 Task: Use the formula "LOGNORMDIST" in spreadsheet "Project portfolio".
Action: Mouse pressed left at (218, 316)
Screenshot: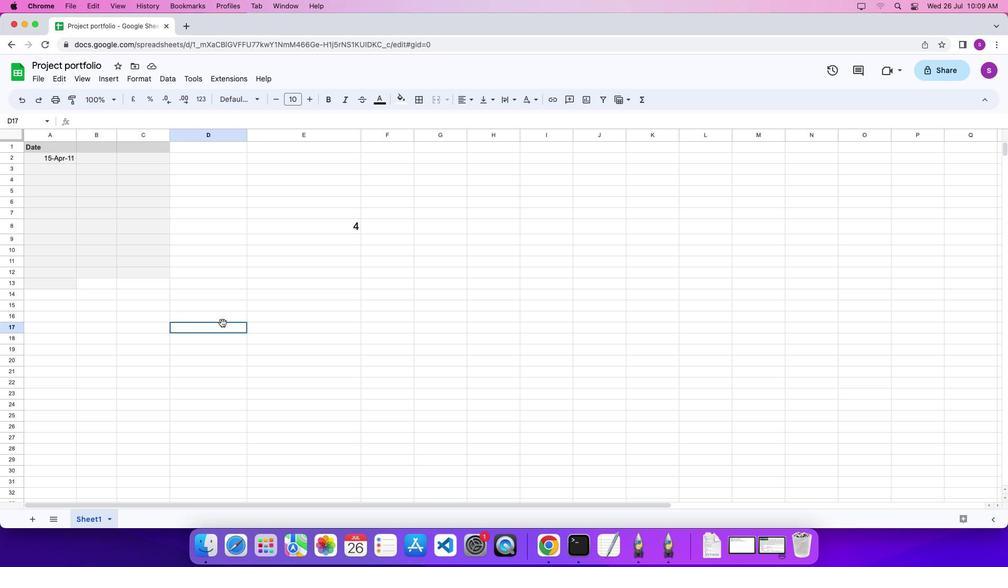 
Action: Key pressed '='
Screenshot: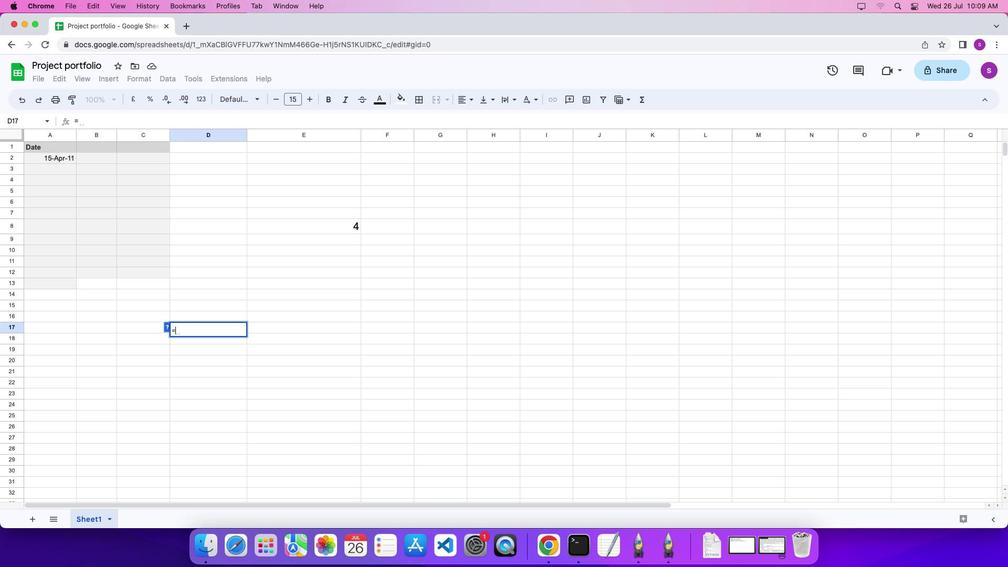 
Action: Mouse moved to (658, 204)
Screenshot: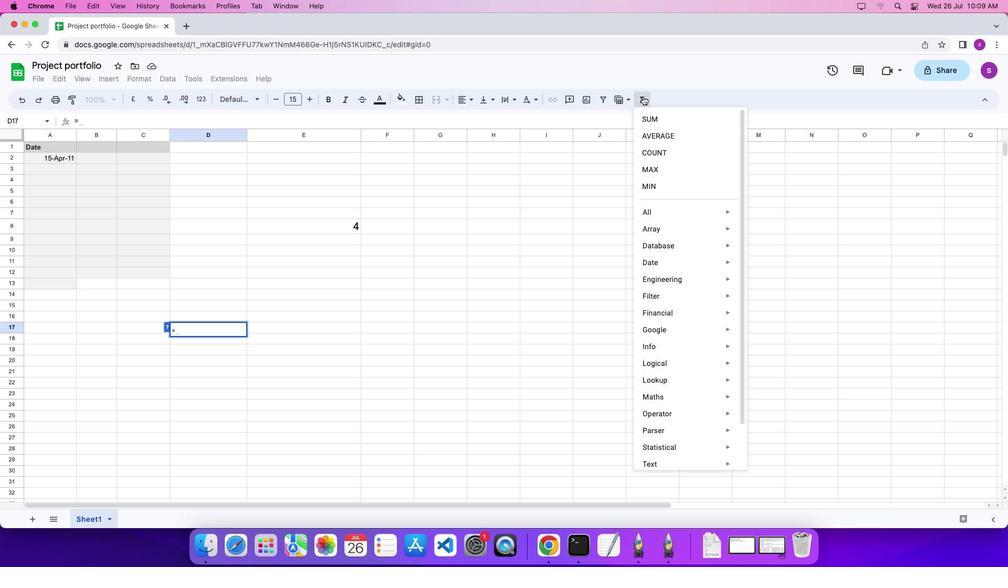 
Action: Mouse pressed left at (658, 204)
Screenshot: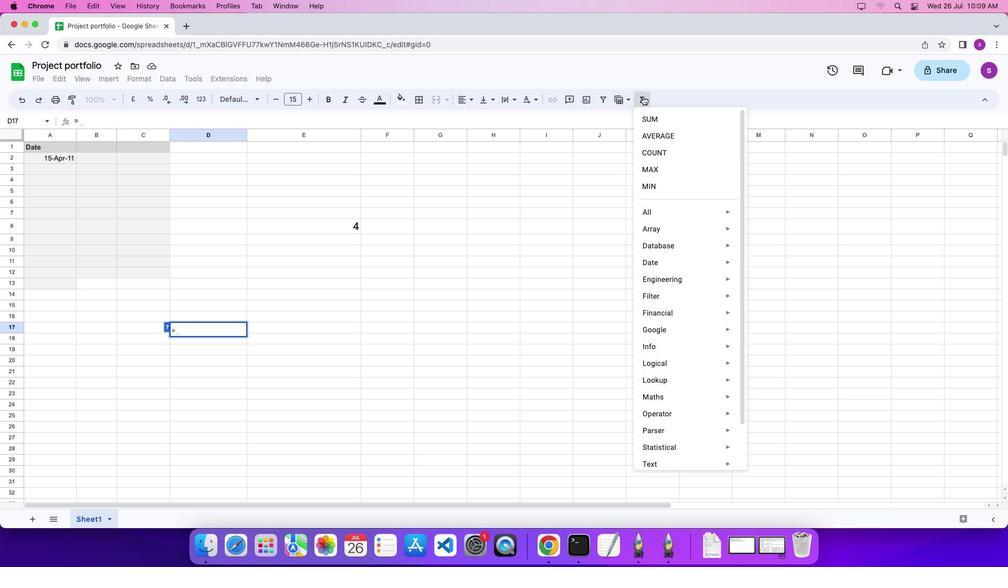 
Action: Mouse moved to (799, 333)
Screenshot: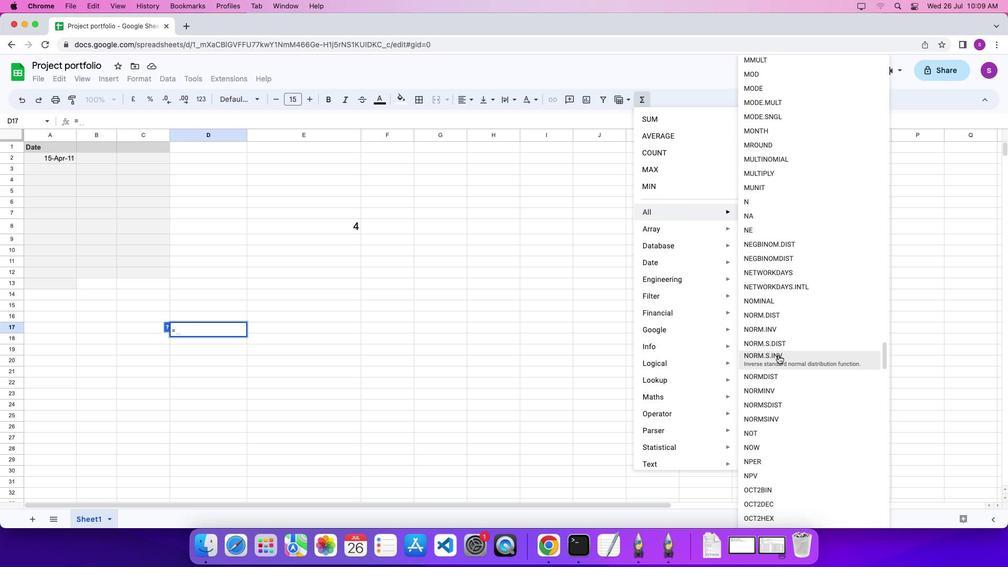 
Action: Mouse scrolled (799, 333) with delta (-14, 157)
Screenshot: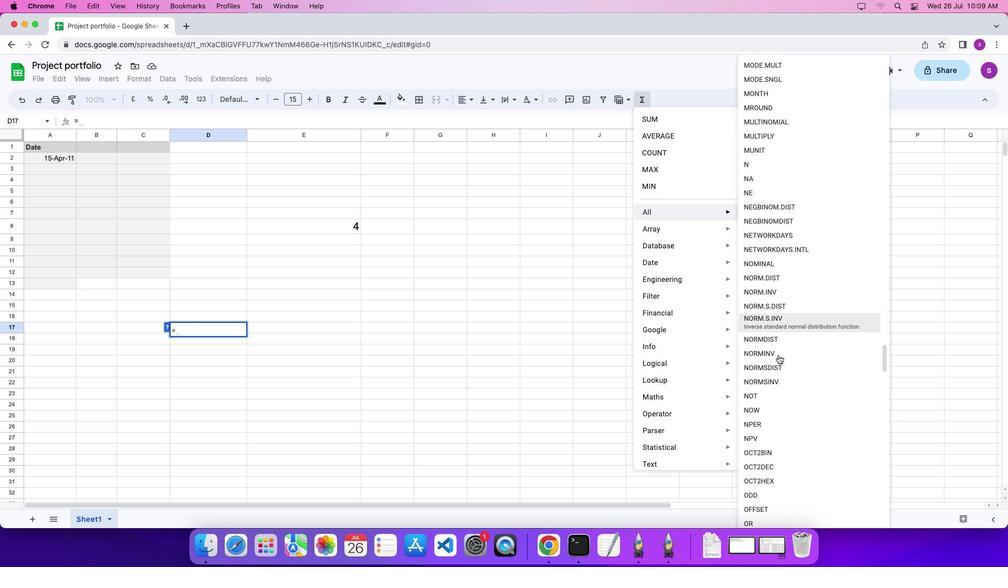 
Action: Mouse scrolled (799, 333) with delta (-14, 157)
Screenshot: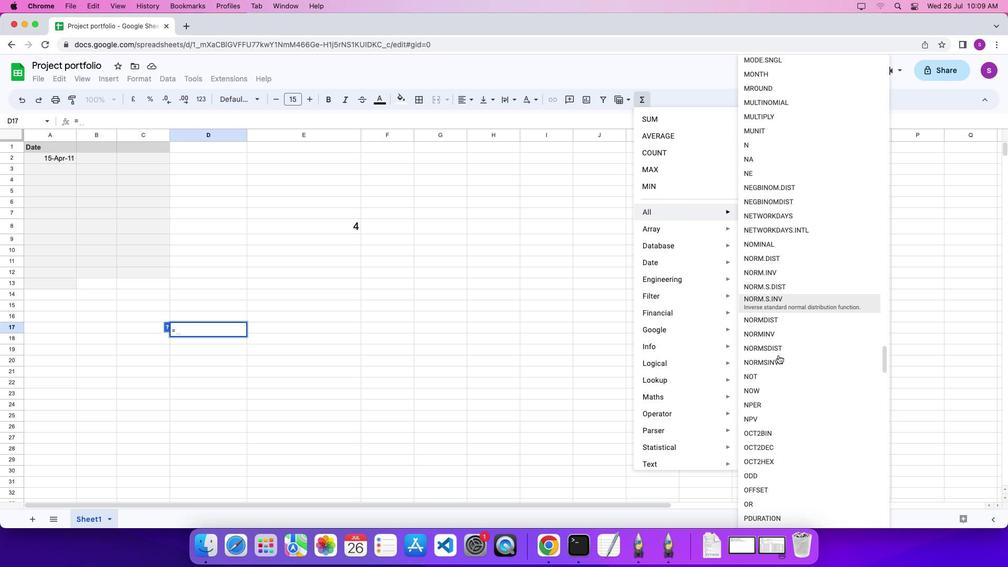 
Action: Mouse scrolled (799, 333) with delta (-14, 157)
Screenshot: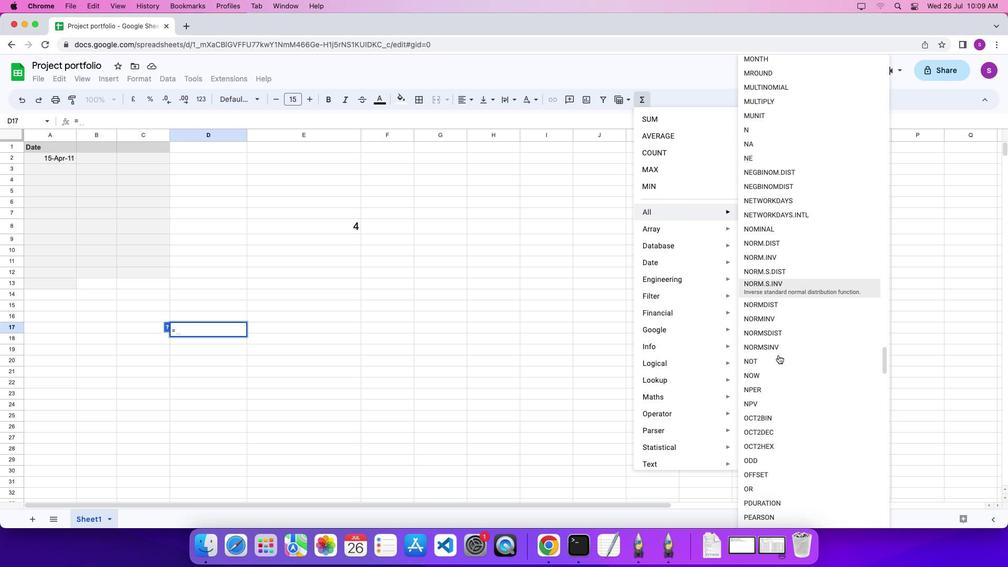 
Action: Mouse scrolled (799, 333) with delta (-14, 157)
Screenshot: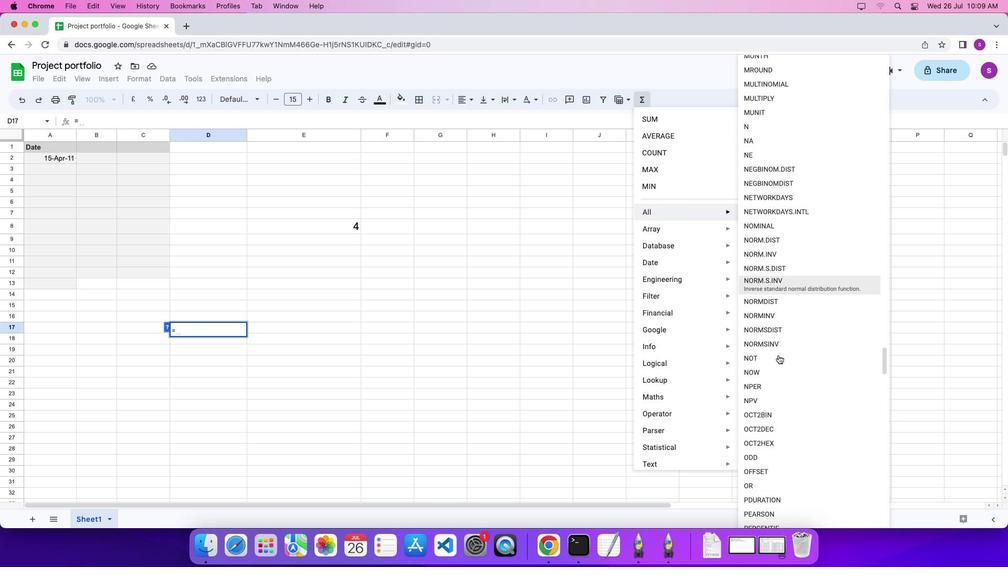 
Action: Mouse scrolled (799, 333) with delta (-14, 157)
Screenshot: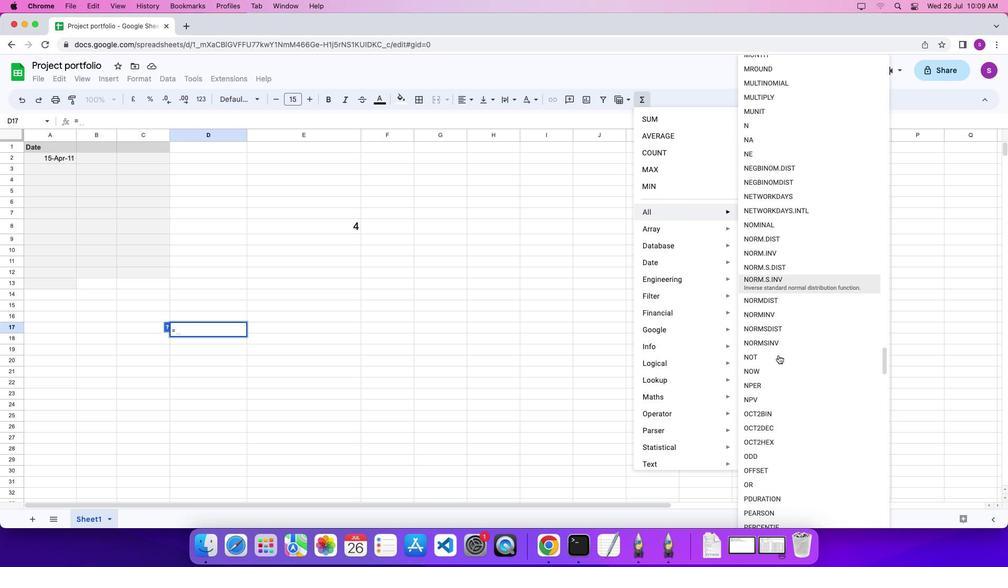 
Action: Mouse scrolled (799, 333) with delta (-14, 157)
Screenshot: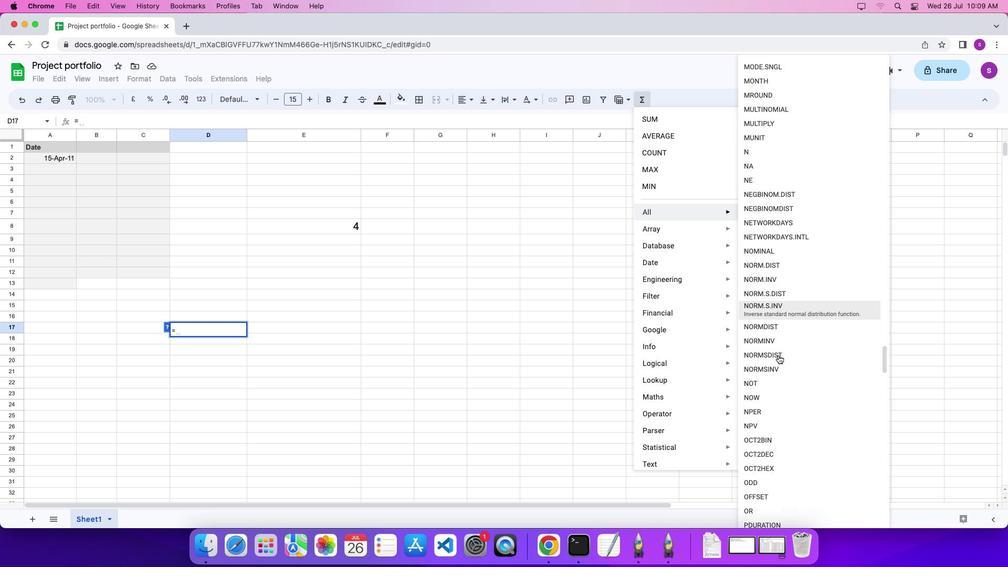 
Action: Mouse scrolled (799, 333) with delta (-14, 157)
Screenshot: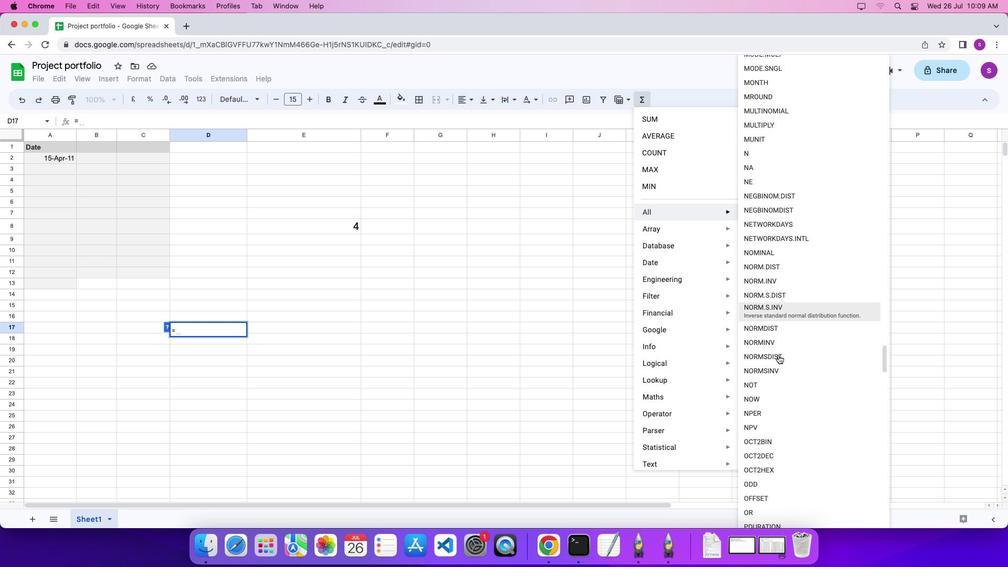 
Action: Mouse moved to (800, 333)
Screenshot: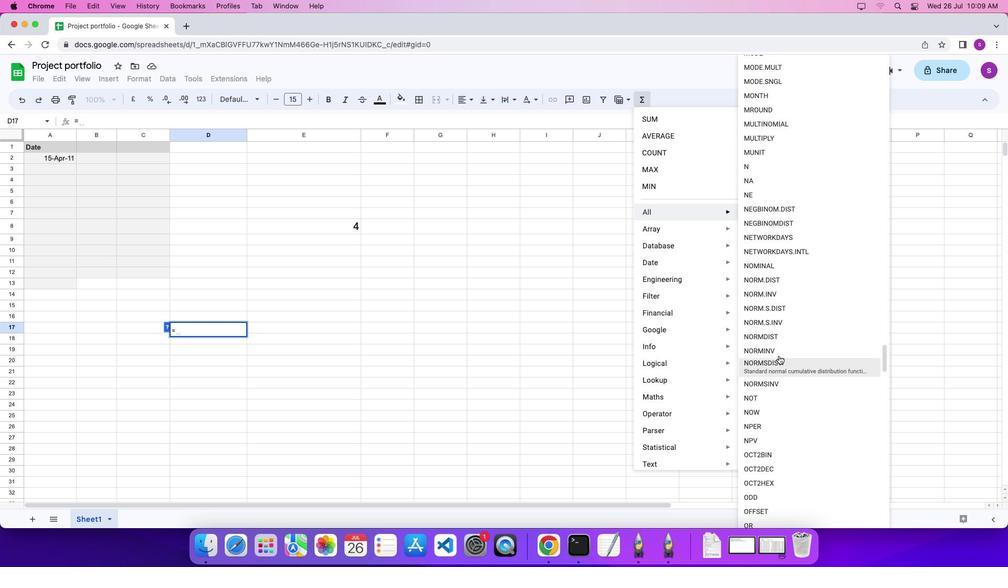 
Action: Mouse scrolled (800, 333) with delta (-14, 157)
Screenshot: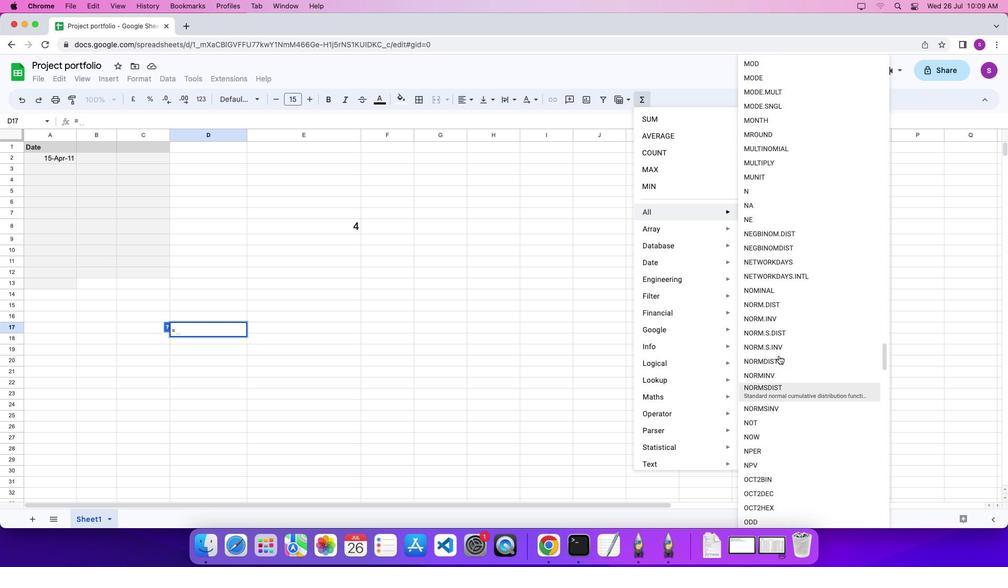 
Action: Mouse scrolled (800, 333) with delta (-14, 157)
Screenshot: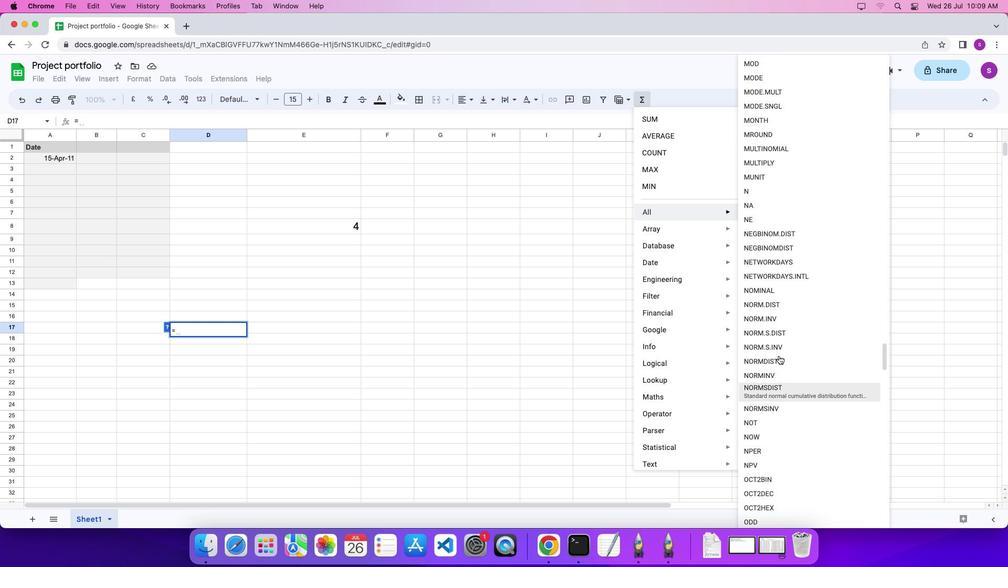 
Action: Mouse moved to (801, 333)
Screenshot: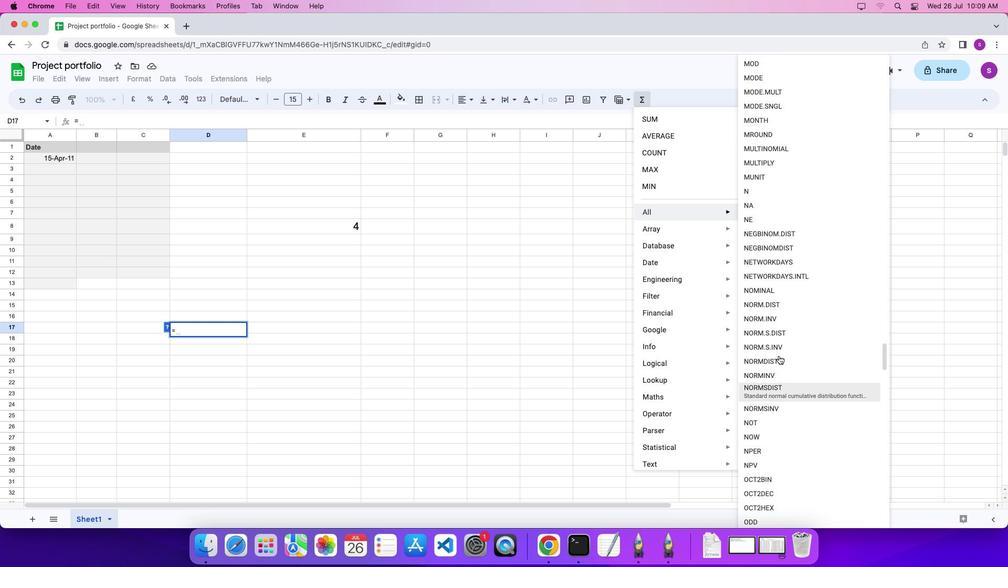 
Action: Mouse scrolled (801, 333) with delta (-14, 157)
Screenshot: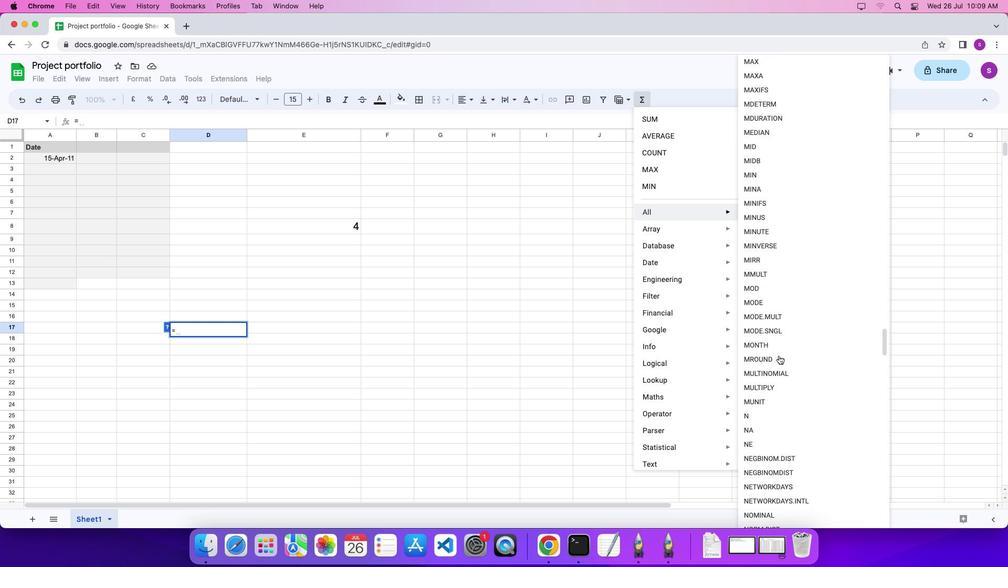 
Action: Mouse scrolled (801, 333) with delta (-14, 157)
Screenshot: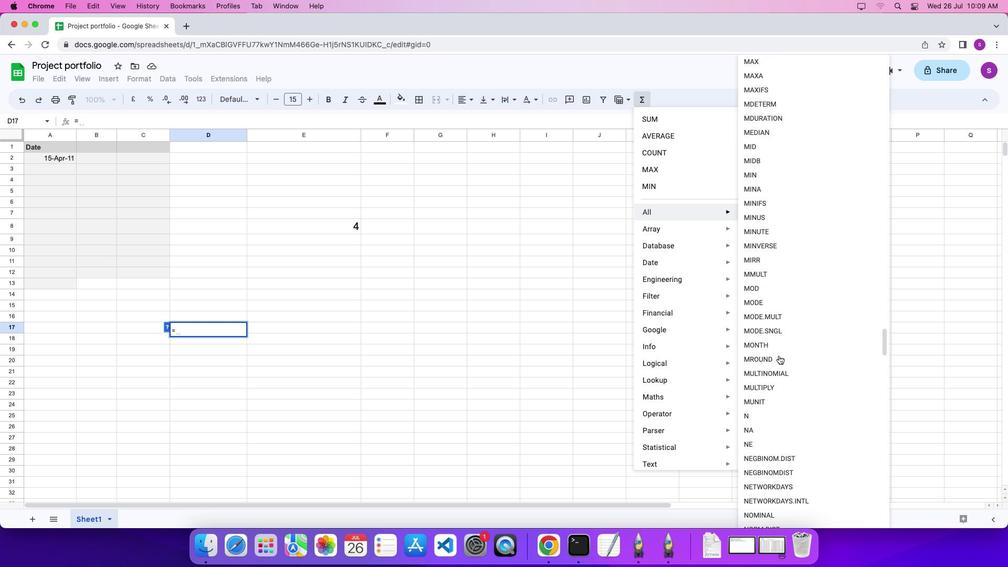 
Action: Mouse scrolled (801, 333) with delta (-14, 159)
Screenshot: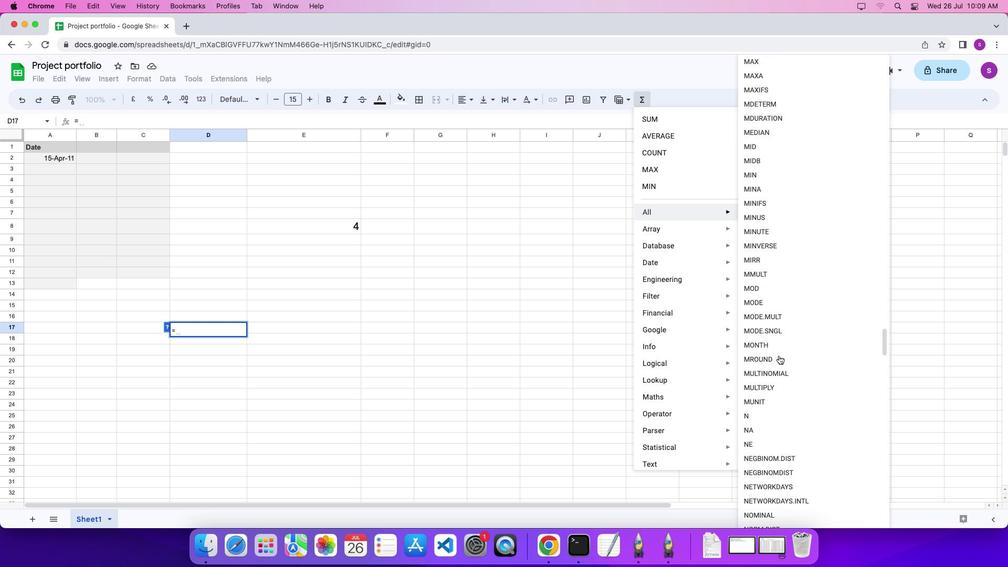 
Action: Mouse scrolled (801, 333) with delta (-14, 157)
Screenshot: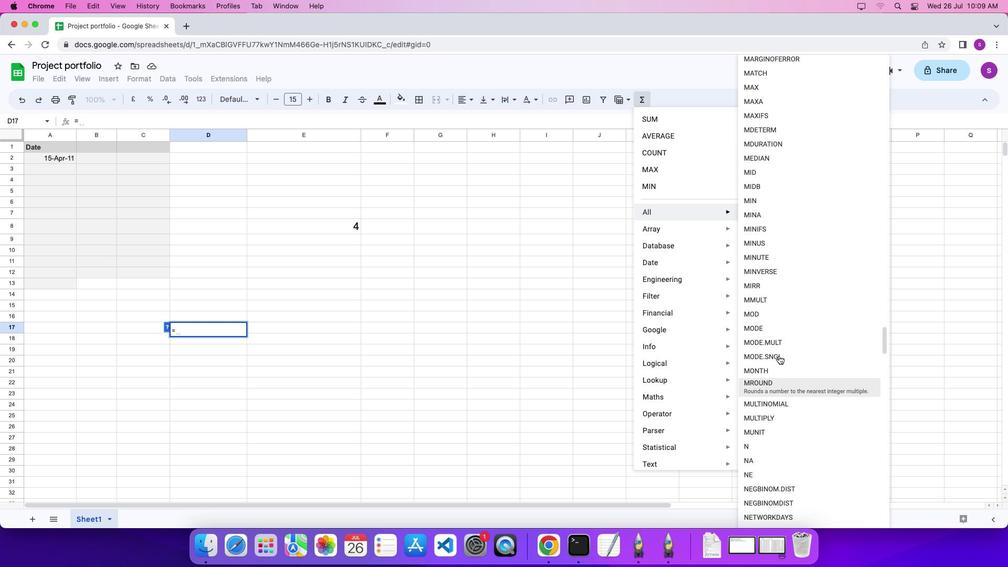 
Action: Mouse scrolled (801, 333) with delta (-14, 157)
Screenshot: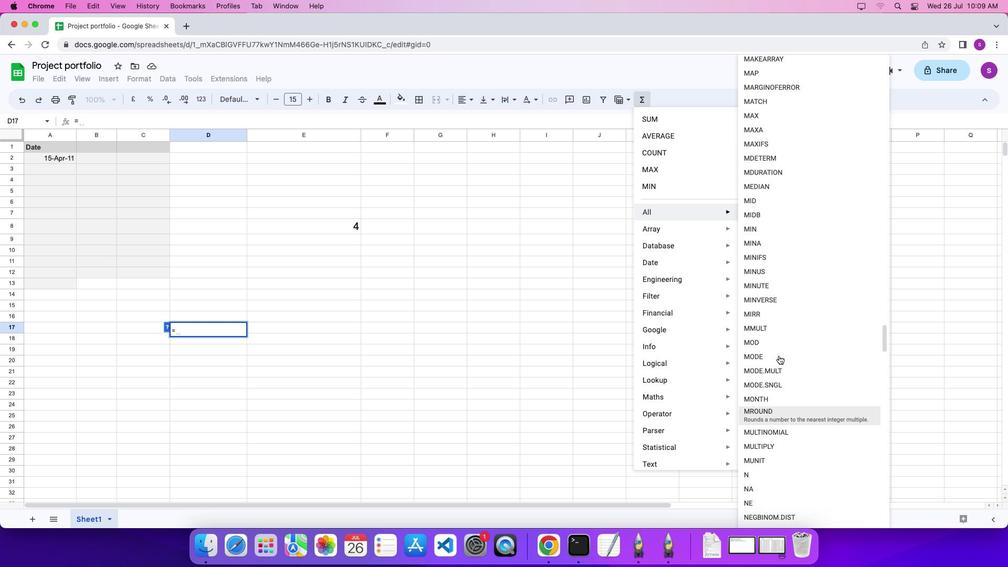 
Action: Mouse scrolled (801, 333) with delta (-14, 157)
Screenshot: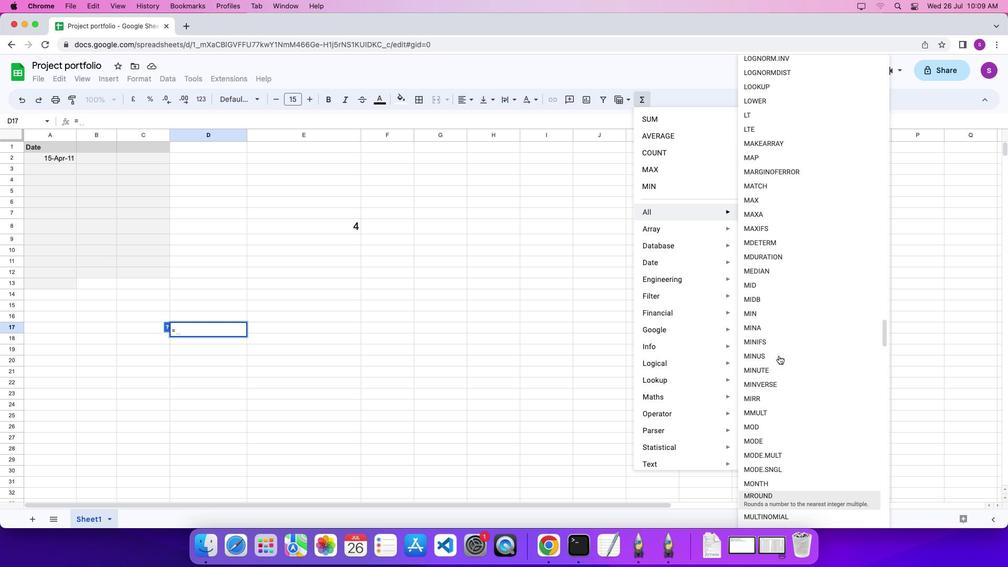 
Action: Mouse scrolled (801, 333) with delta (-14, 158)
Screenshot: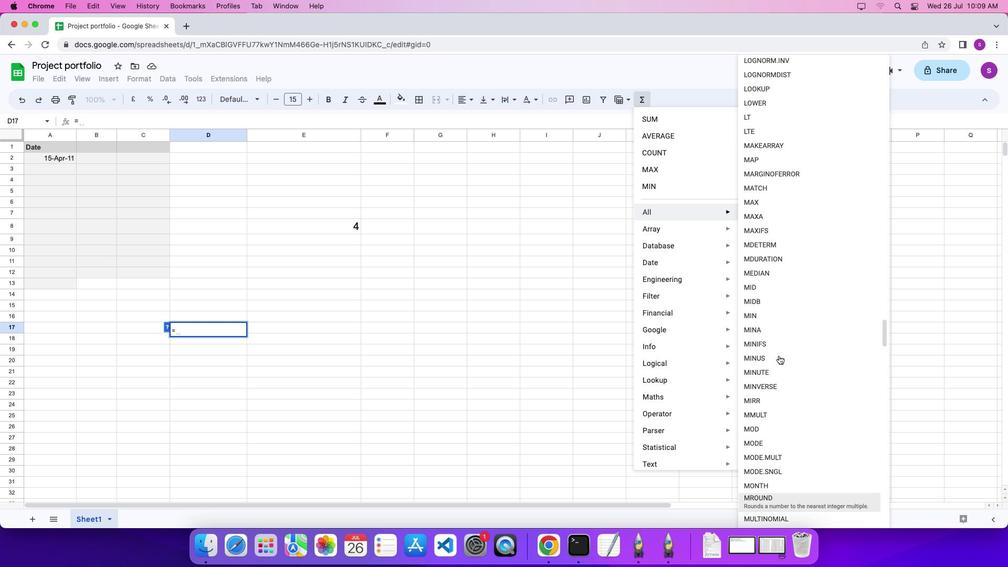 
Action: Mouse scrolled (801, 333) with delta (-14, 157)
Screenshot: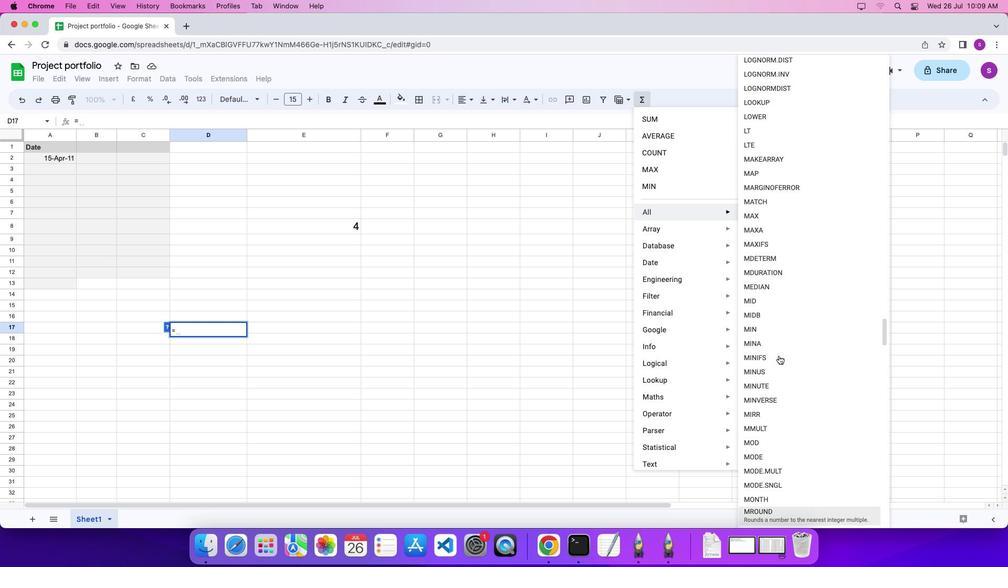 
Action: Mouse scrolled (801, 333) with delta (-14, 157)
Screenshot: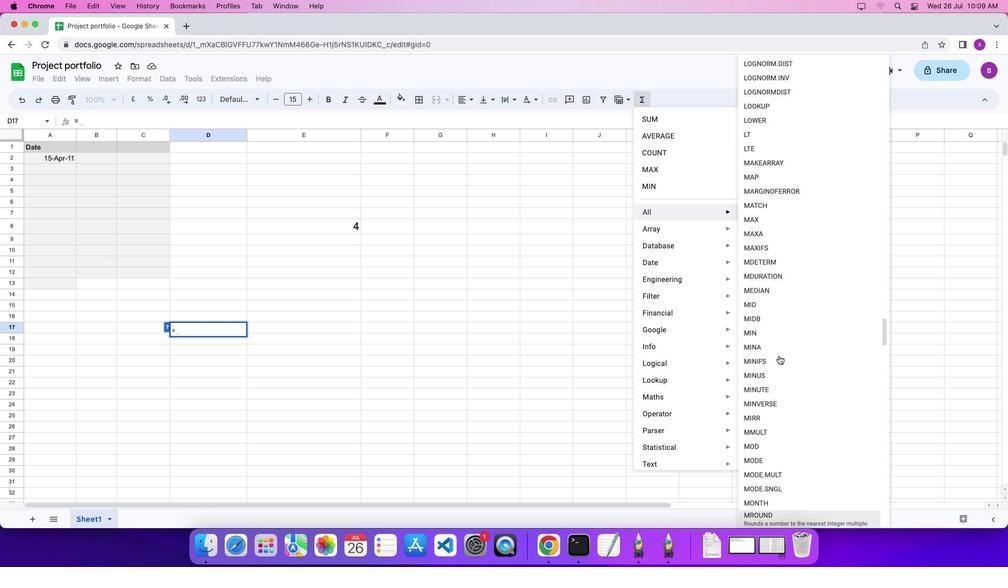 
Action: Mouse scrolled (801, 333) with delta (-14, 157)
Screenshot: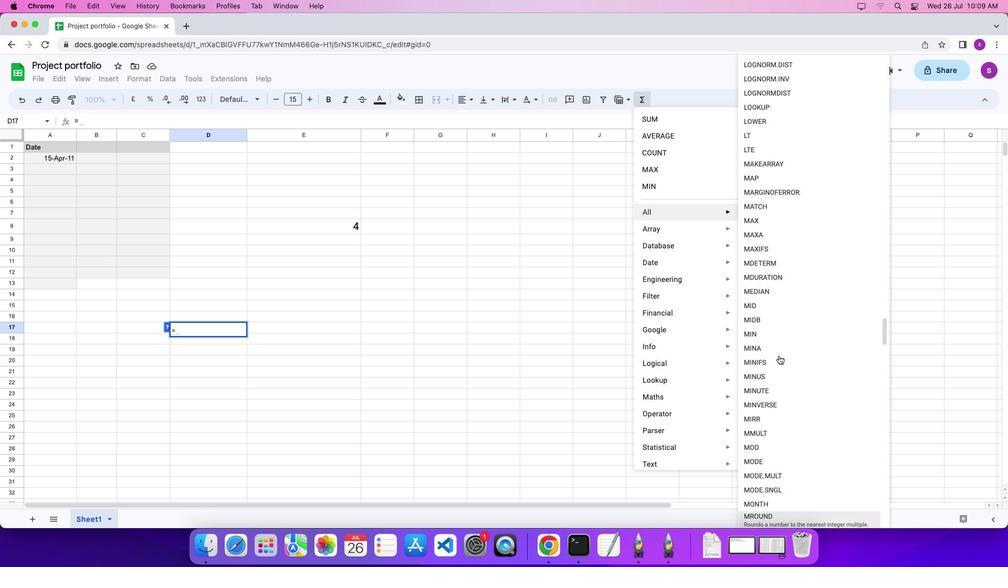 
Action: Mouse scrolled (801, 333) with delta (-14, 157)
Screenshot: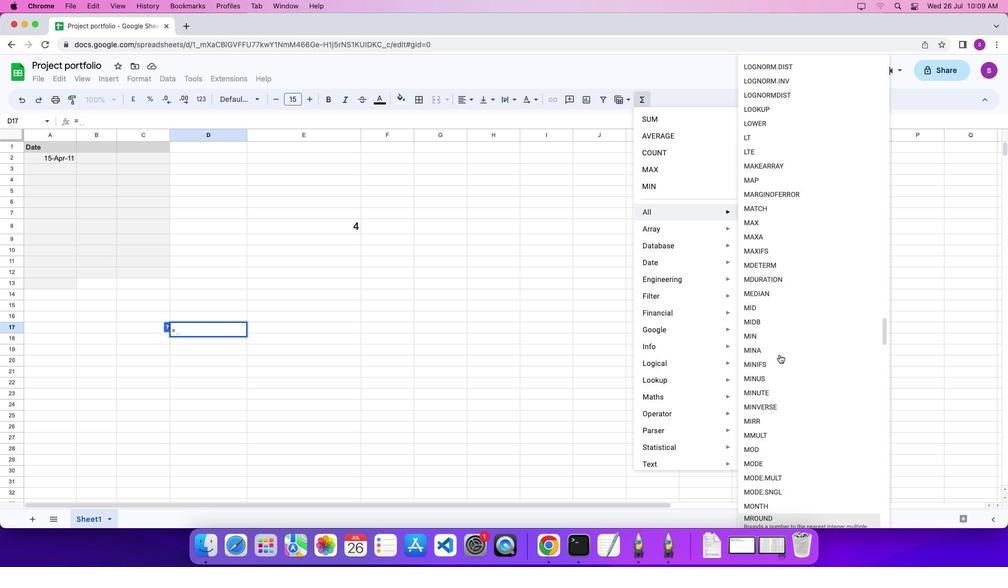 
Action: Mouse moved to (796, 204)
Screenshot: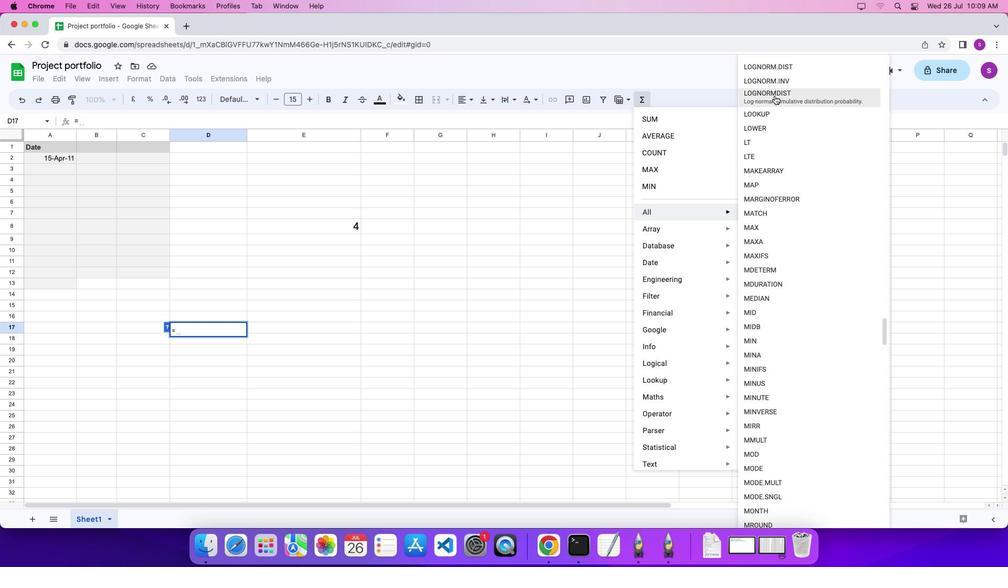 
Action: Mouse pressed left at (796, 204)
Screenshot: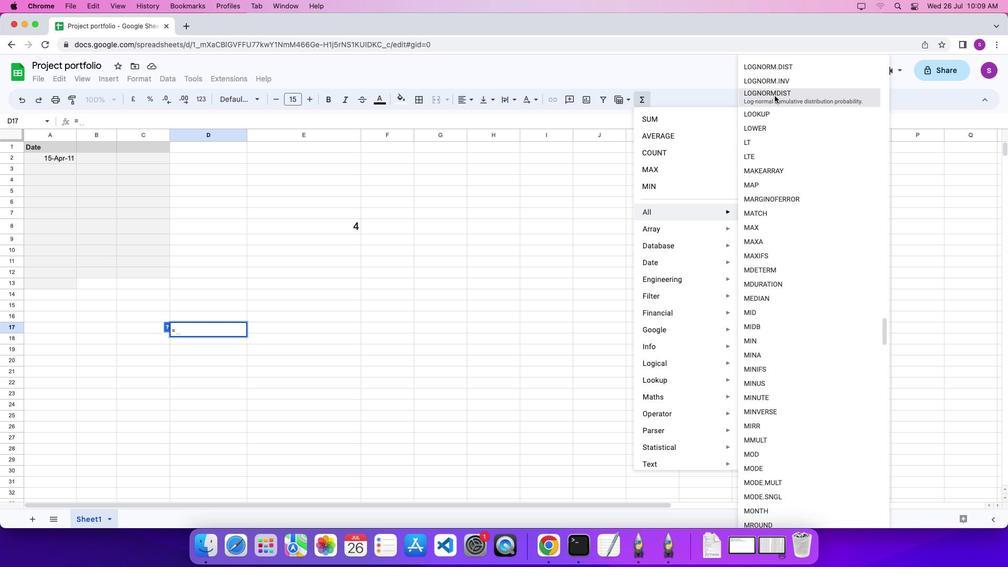 
Action: Mouse moved to (795, 204)
Screenshot: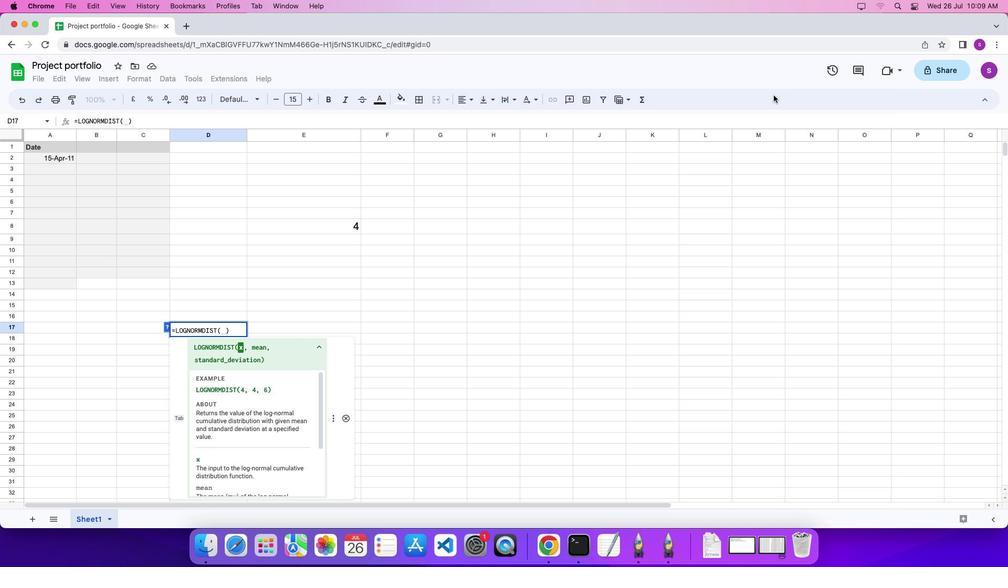 
Action: Key pressed '4'',''4'',''6''\x03'
Screenshot: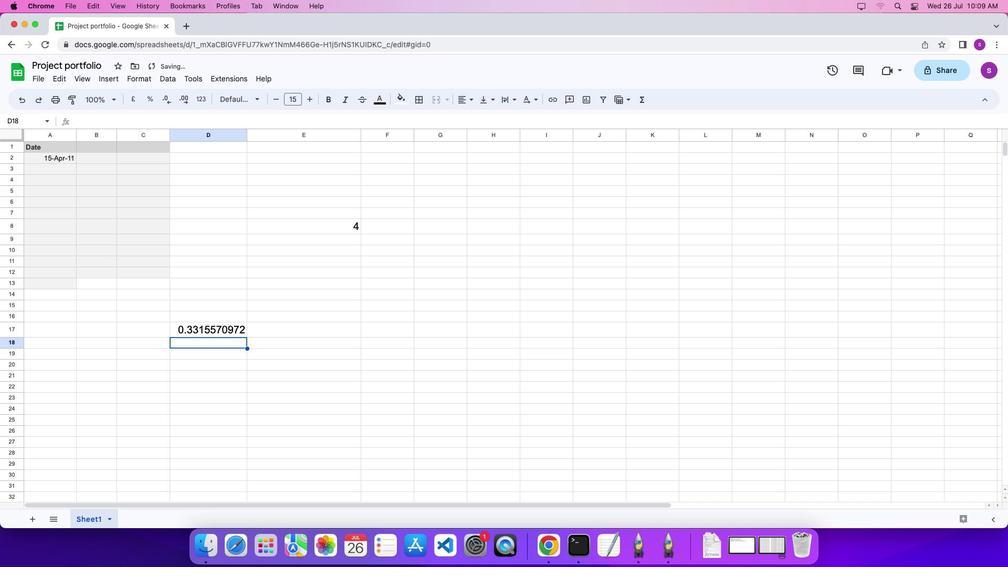 
